 Task: Create Workspace Budgeting and Forecasting Workspace description Monitor and track company compliance with industry standards. Workspace type Human Resources
Action: Mouse moved to (383, 86)
Screenshot: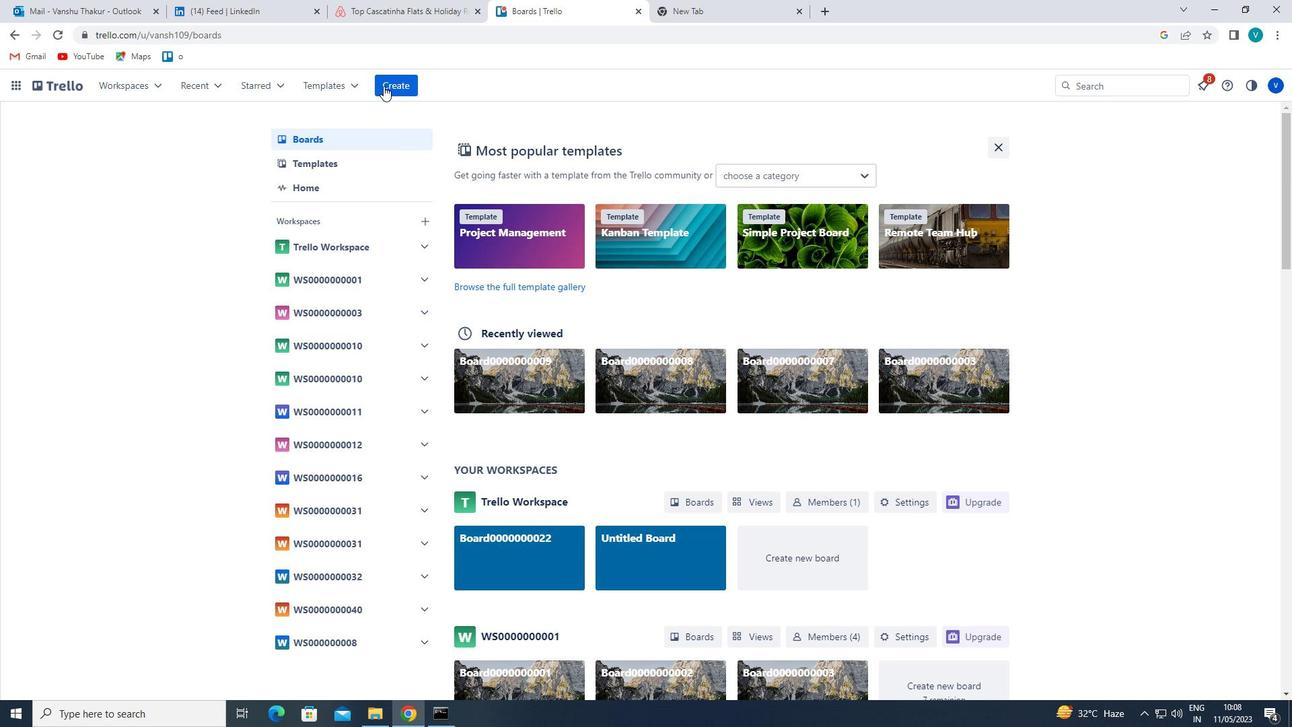 
Action: Mouse pressed left at (383, 86)
Screenshot: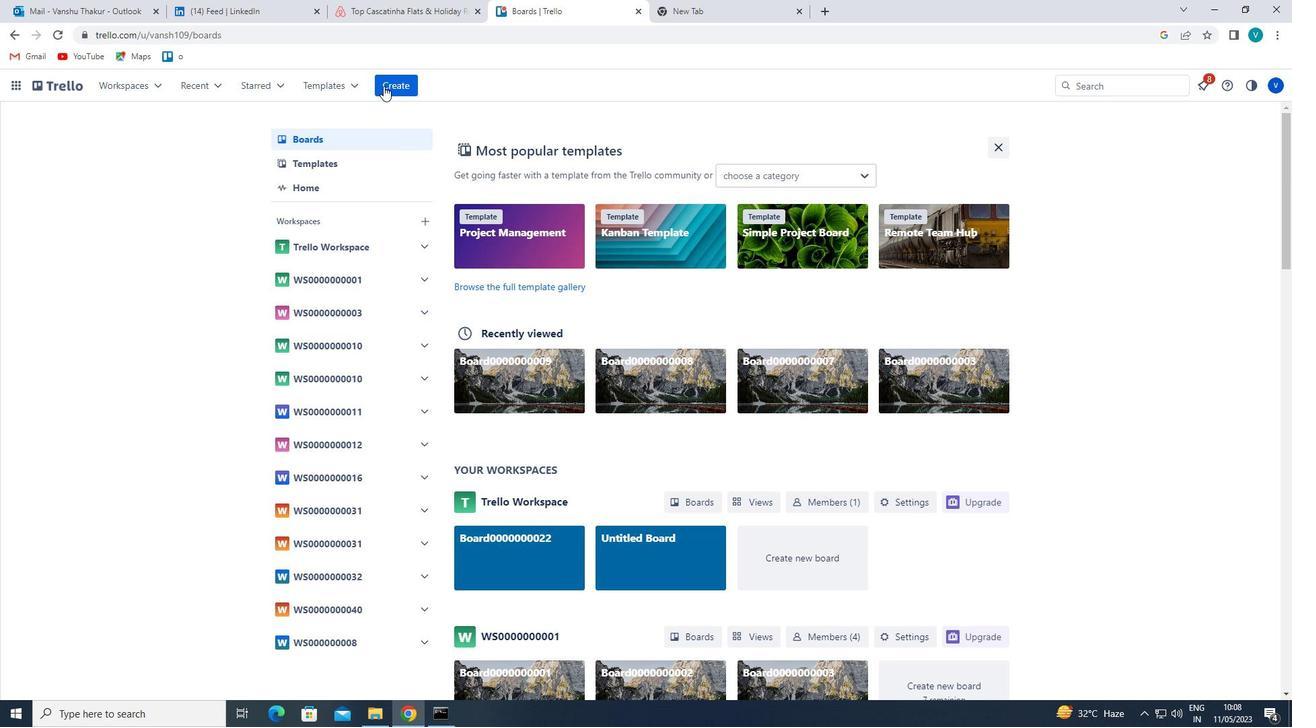 
Action: Mouse moved to (442, 226)
Screenshot: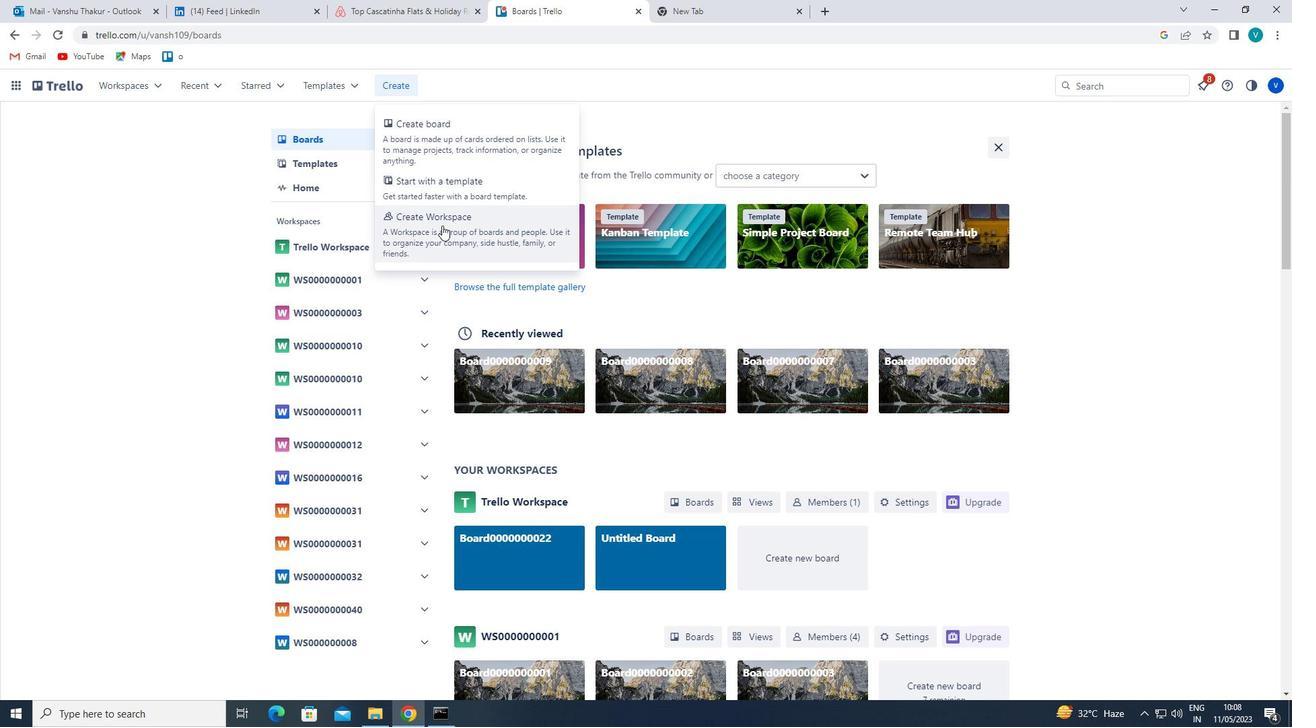 
Action: Mouse pressed left at (442, 226)
Screenshot: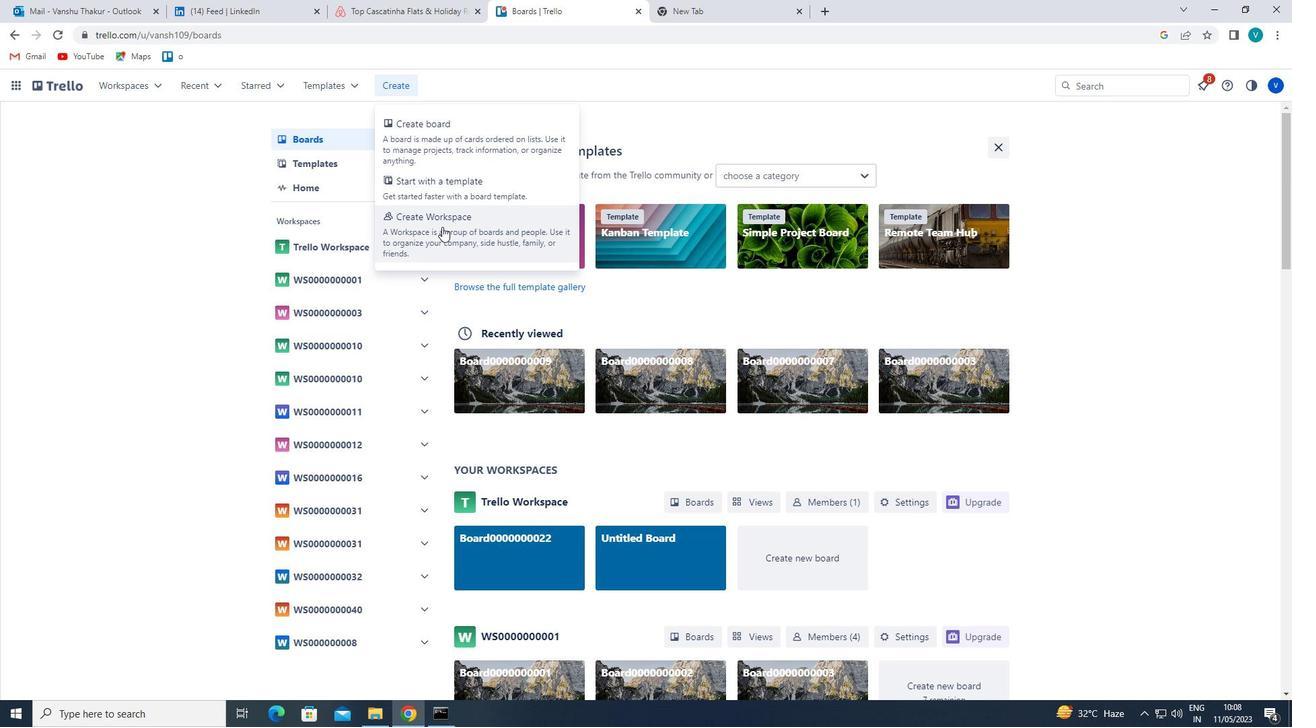 
Action: Mouse moved to (441, 252)
Screenshot: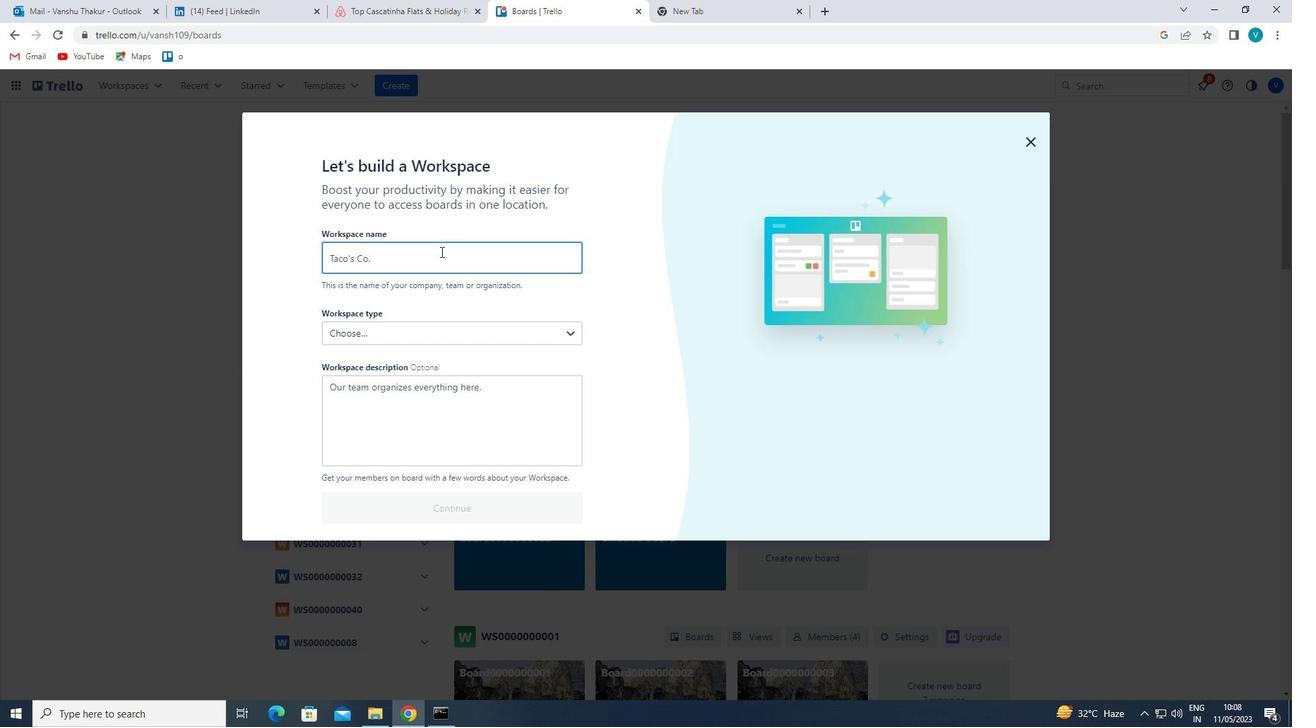
Action: Mouse pressed left at (441, 252)
Screenshot: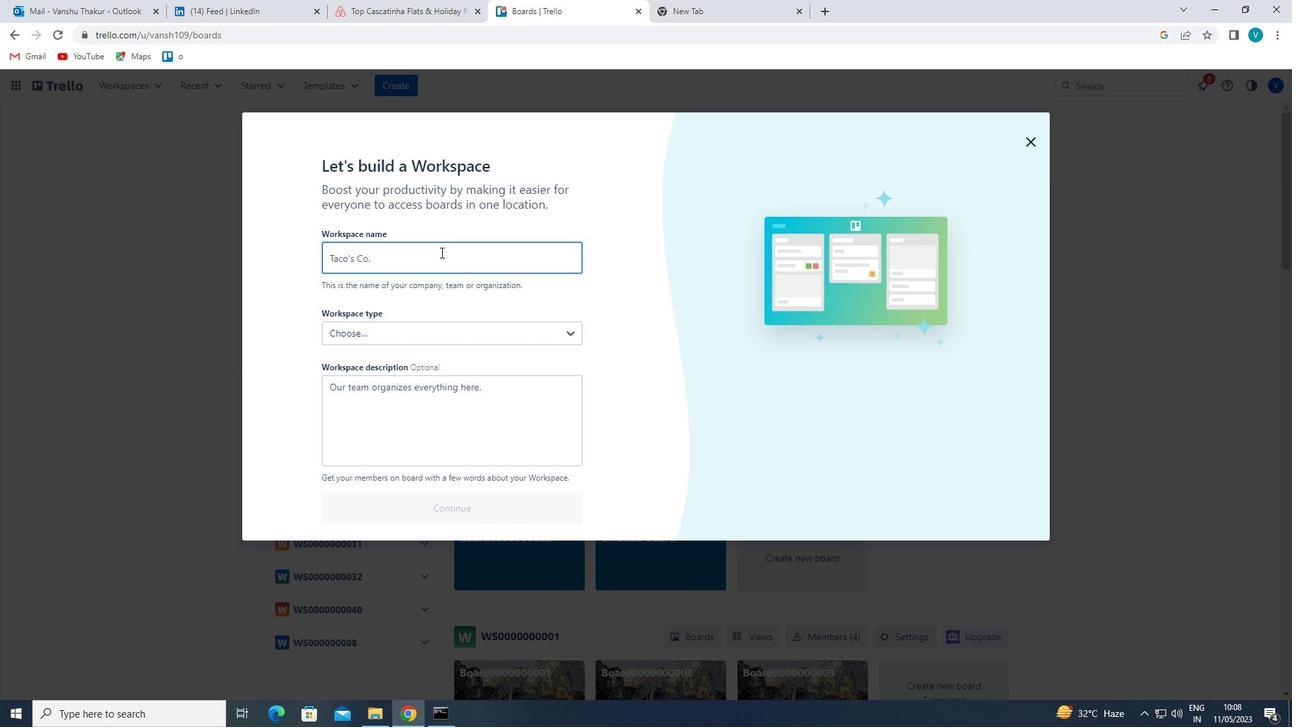 
Action: Key pressed <Key.shift>BUDGETING<Key.space>AND<Key.space><Key.shift>FORECASTING<Key.space>
Screenshot: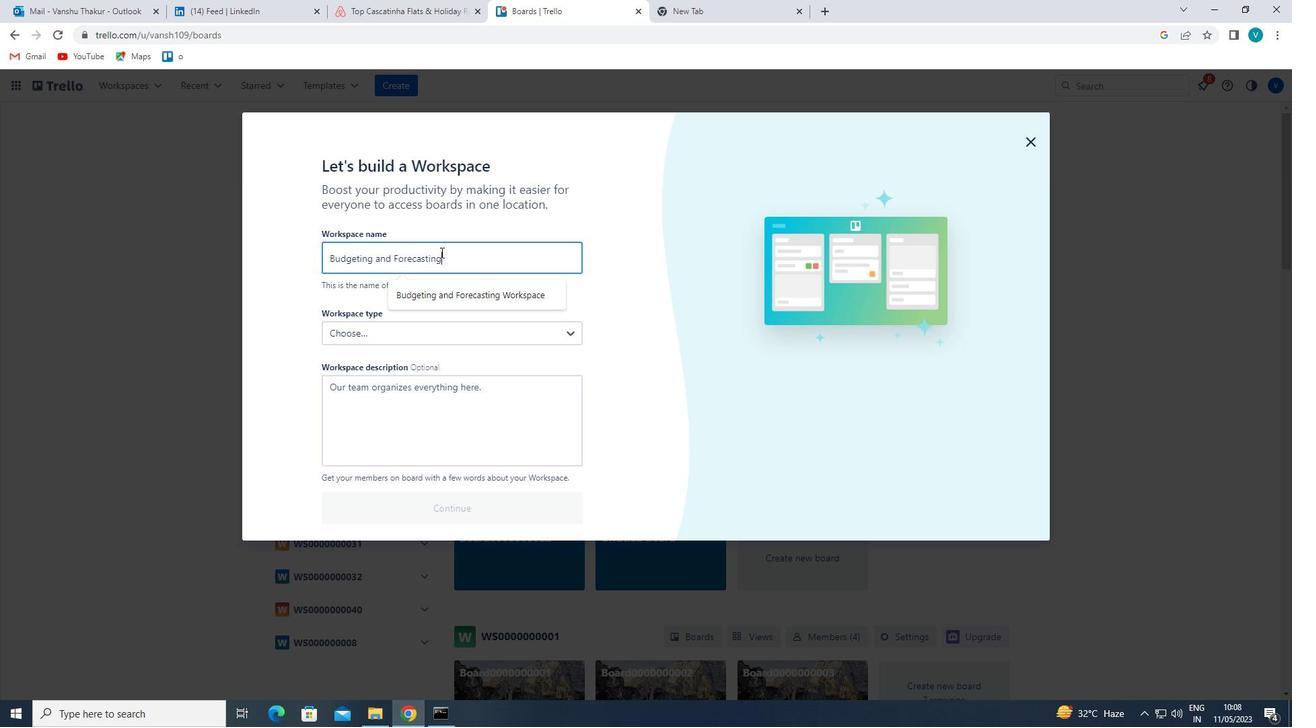 
Action: Mouse moved to (469, 288)
Screenshot: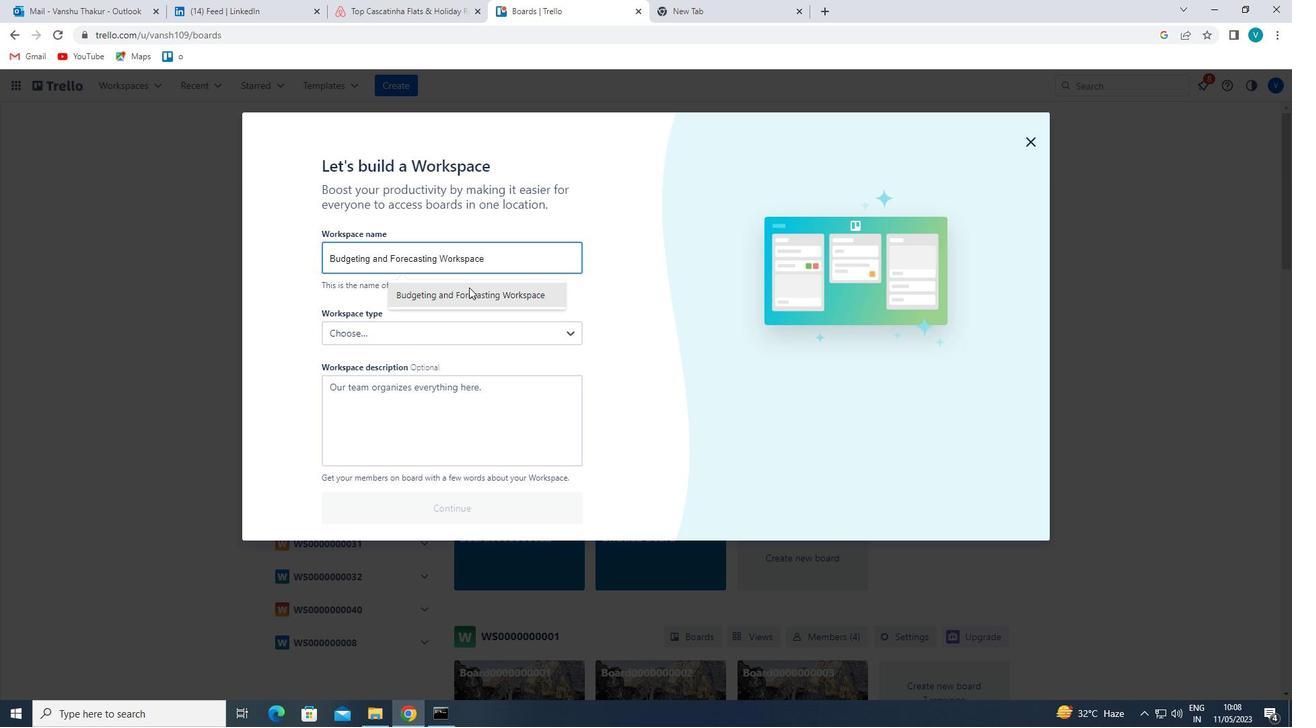 
Action: Mouse pressed left at (469, 288)
Screenshot: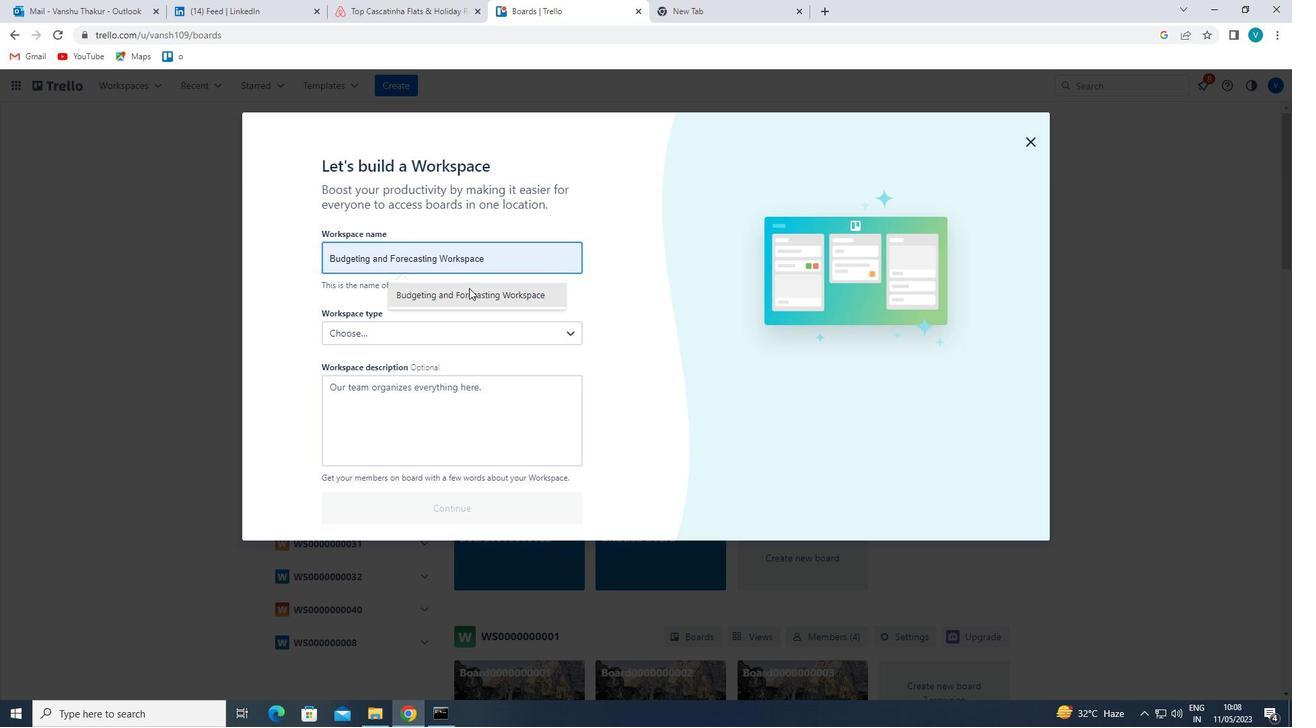 
Action: Mouse moved to (473, 331)
Screenshot: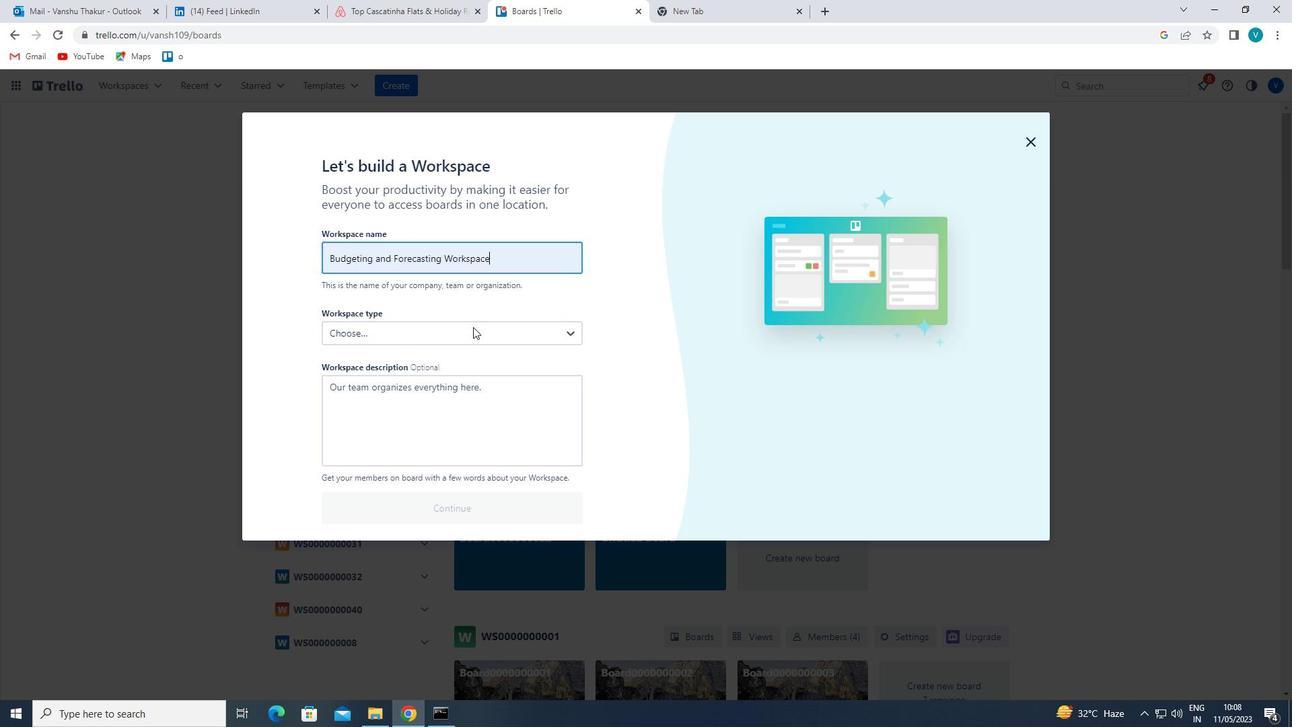 
Action: Mouse pressed left at (473, 331)
Screenshot: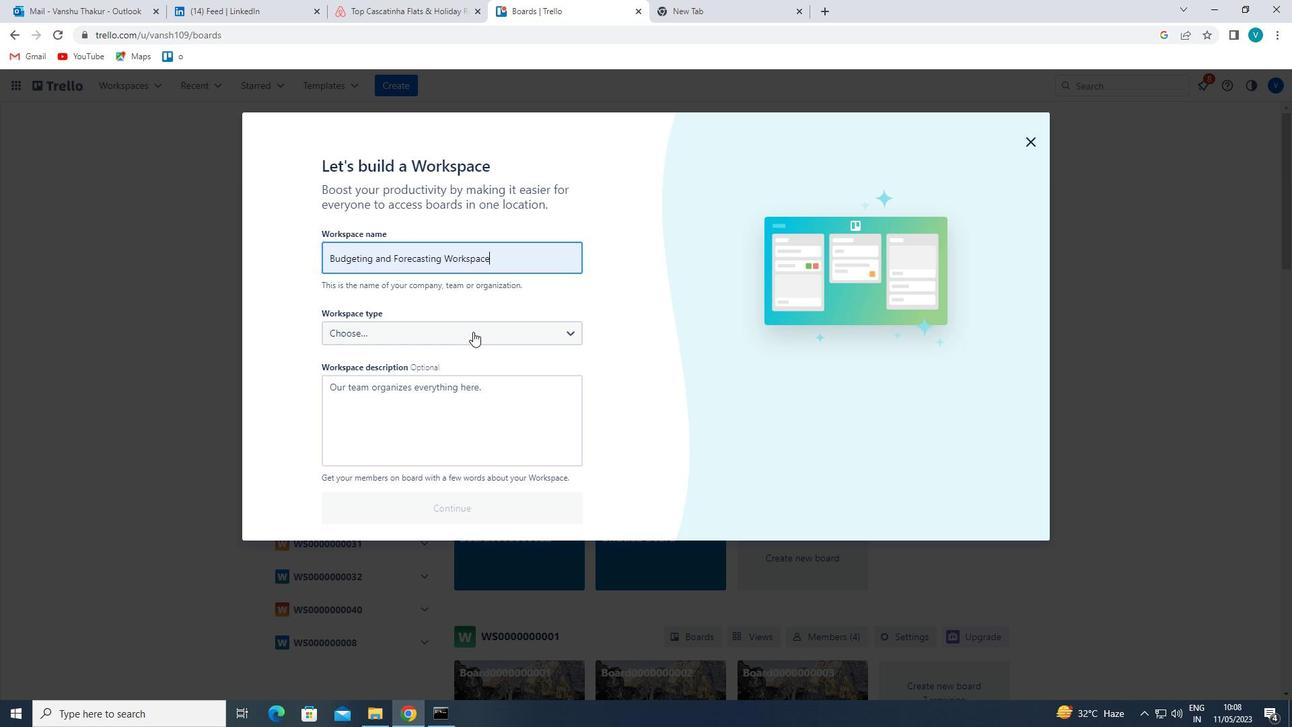 
Action: Key pressed <Key.shift>HUMAN<Key.space>
Screenshot: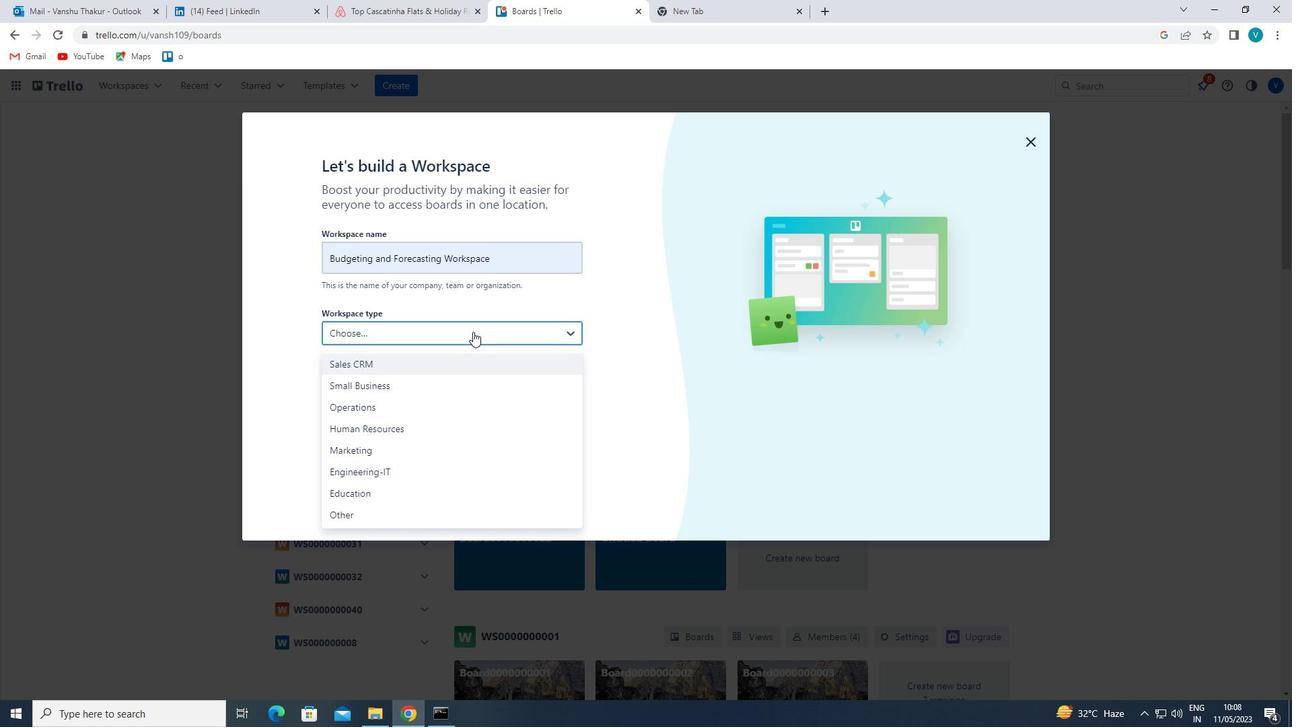 
Action: Mouse pressed left at (473, 331)
Screenshot: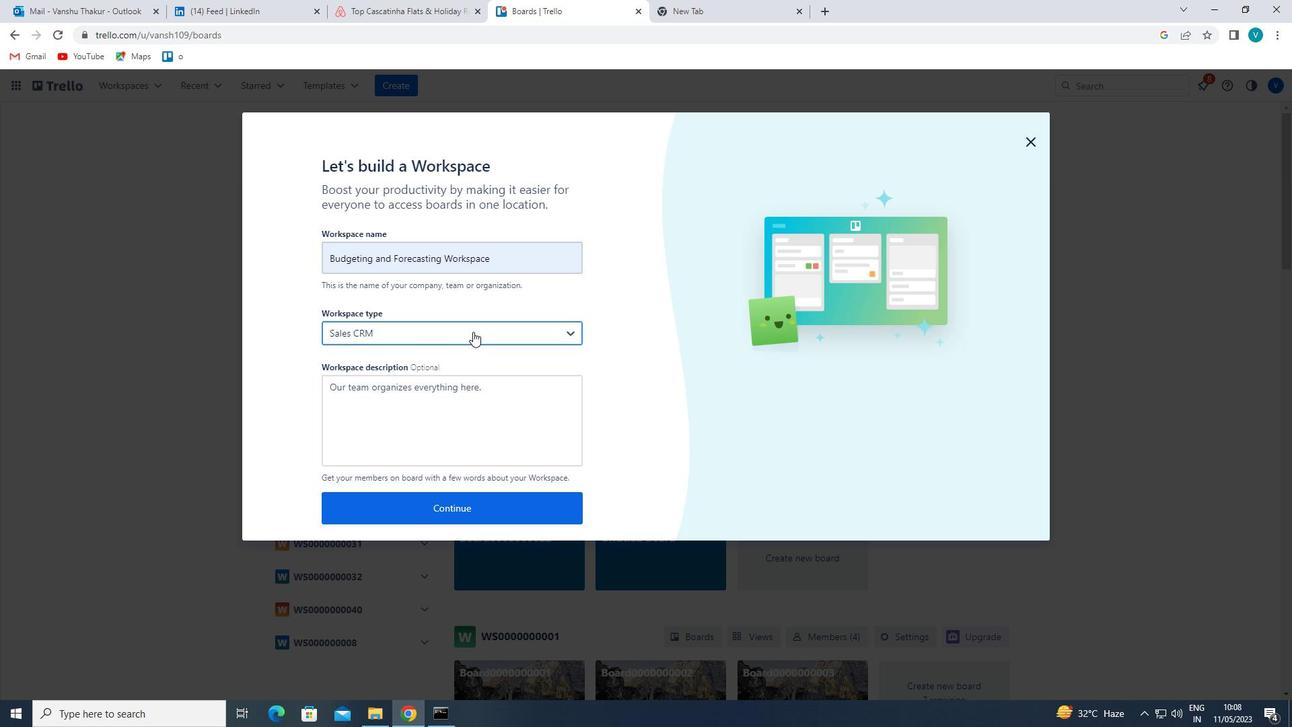 
Action: Mouse moved to (406, 424)
Screenshot: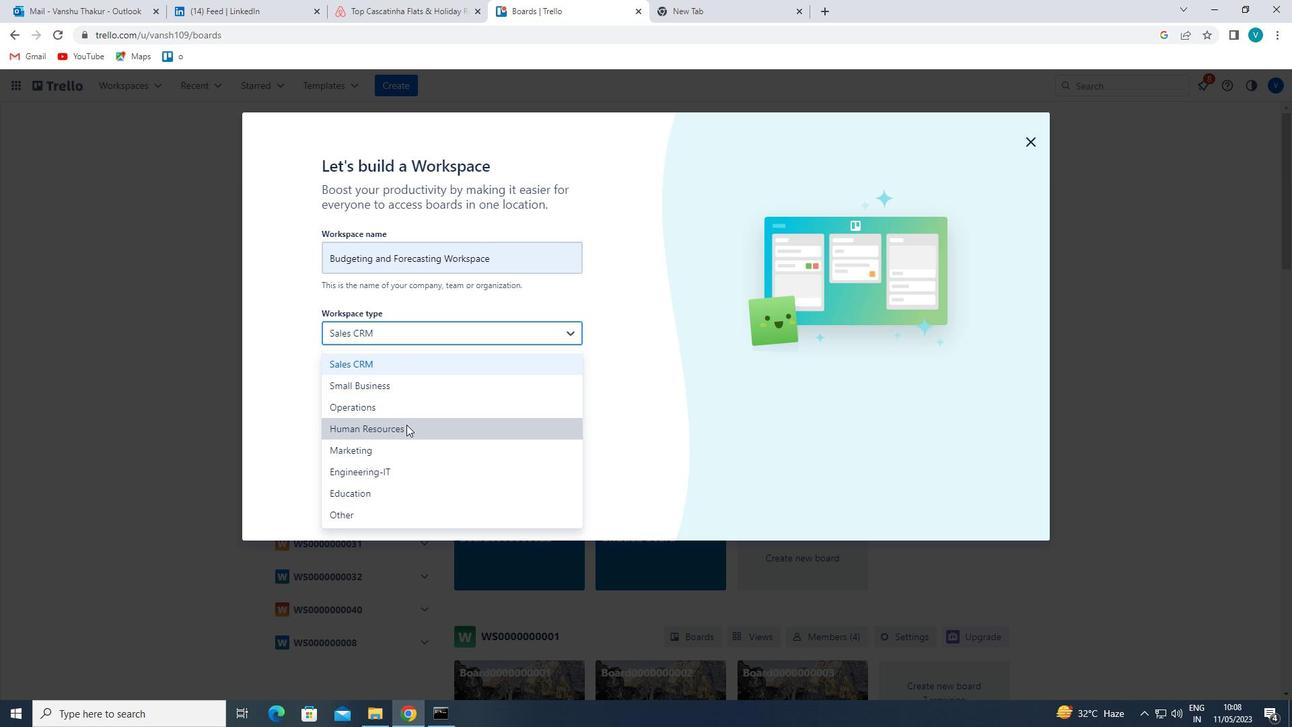 
Action: Mouse pressed left at (406, 424)
Screenshot: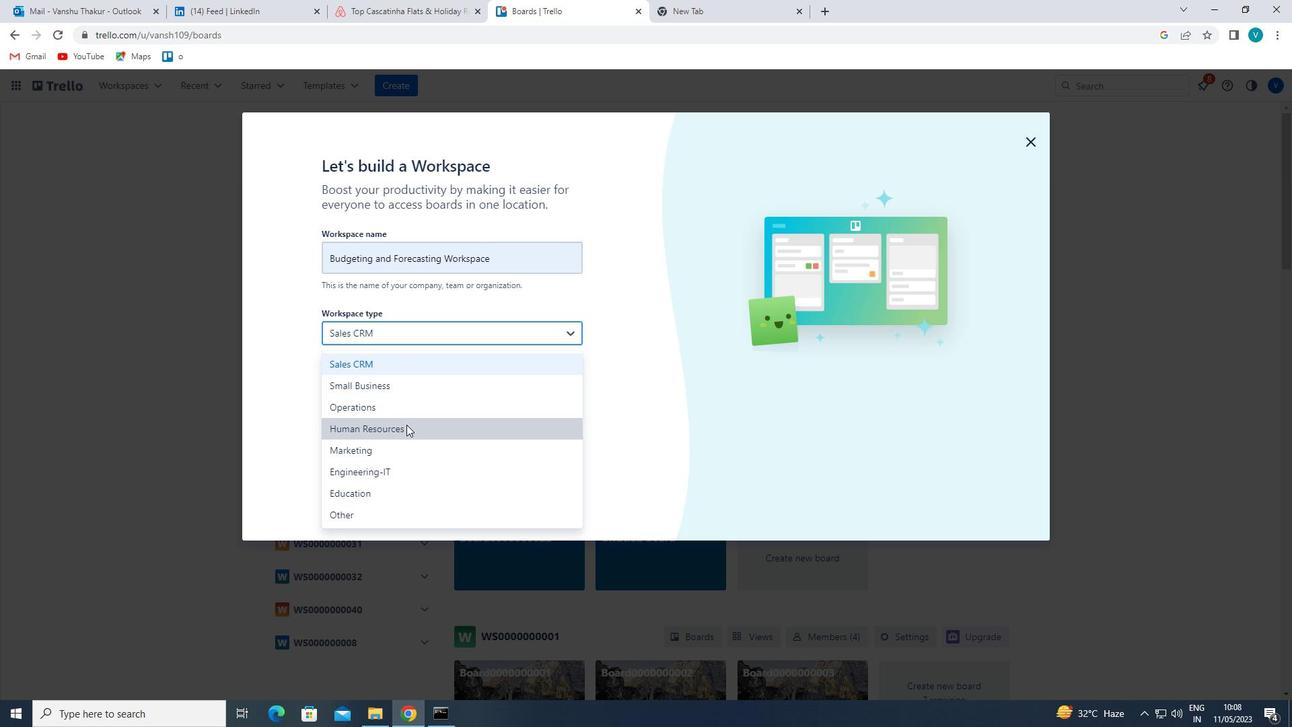 
Action: Mouse pressed left at (406, 424)
Screenshot: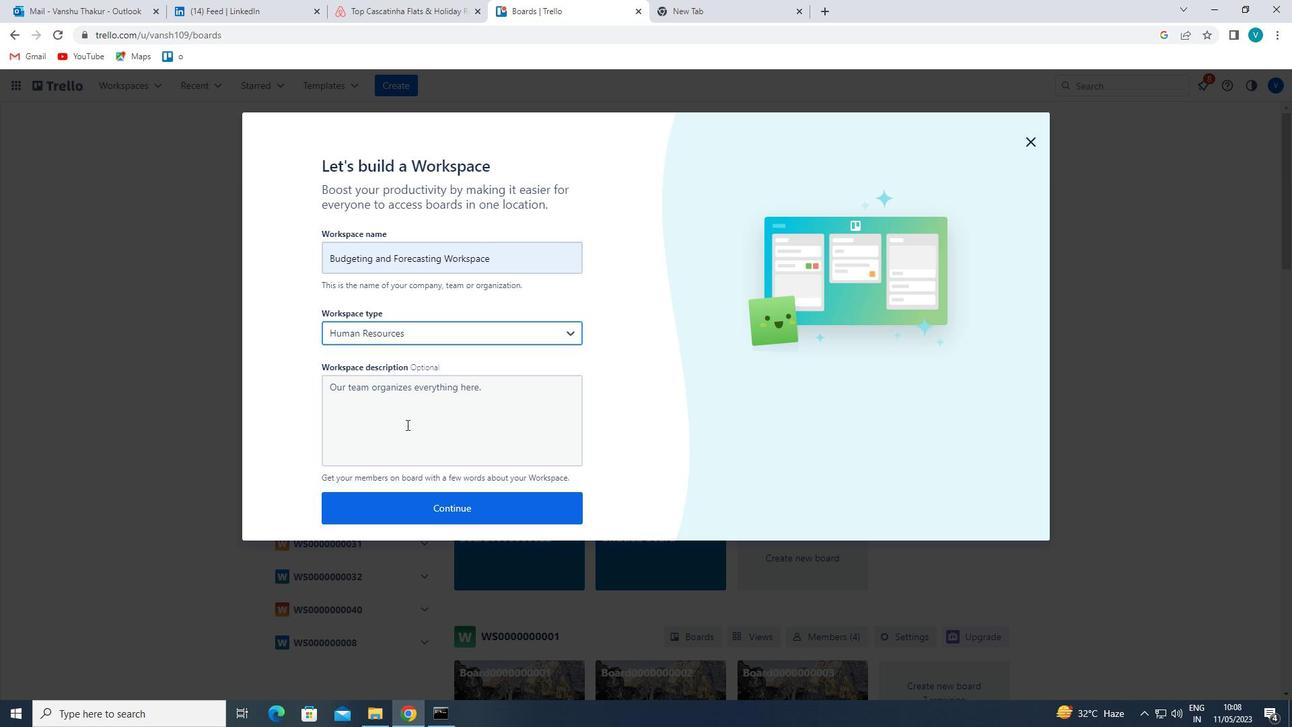 
Action: Key pressed <Key.shift>MONITOR<Key.space>AND<Key.space>TRACK<Key.space>COMPANY<Key.space>COMPLIANCEWITH<Key.space>INDUSTRY<Key.space>STANDARDS
Screenshot: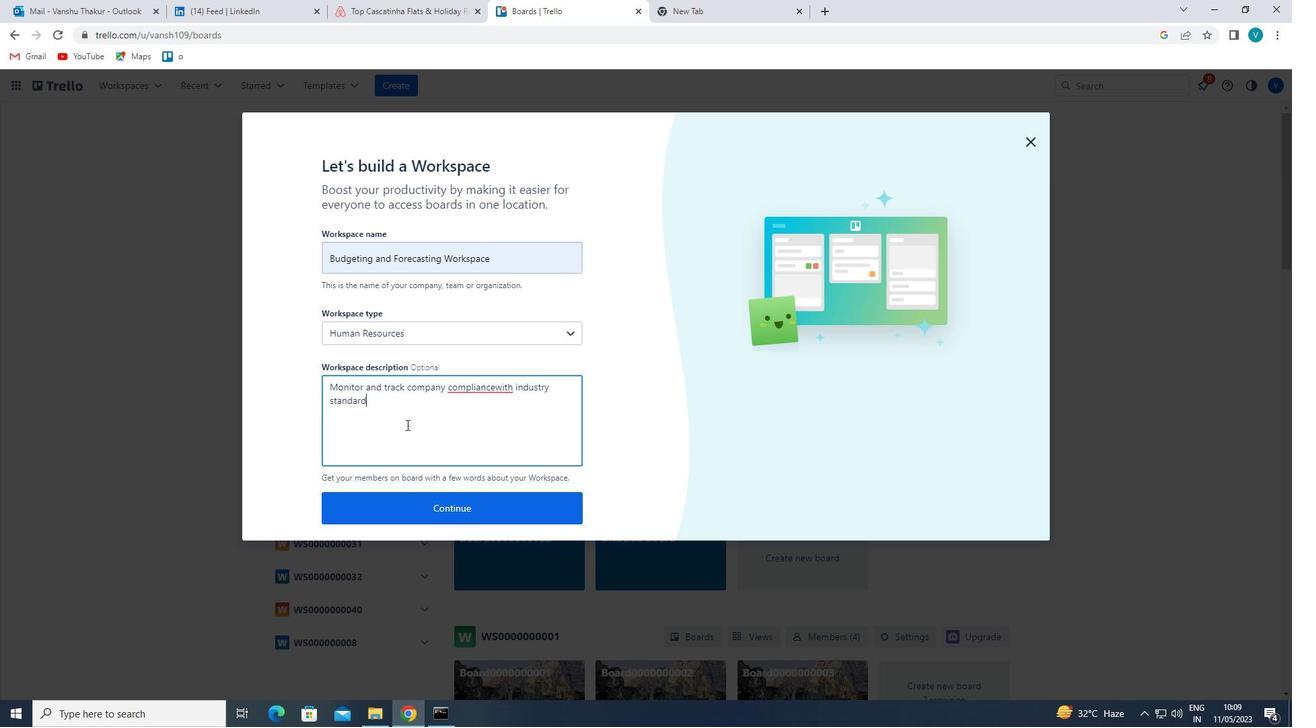 
Action: Mouse moved to (495, 392)
Screenshot: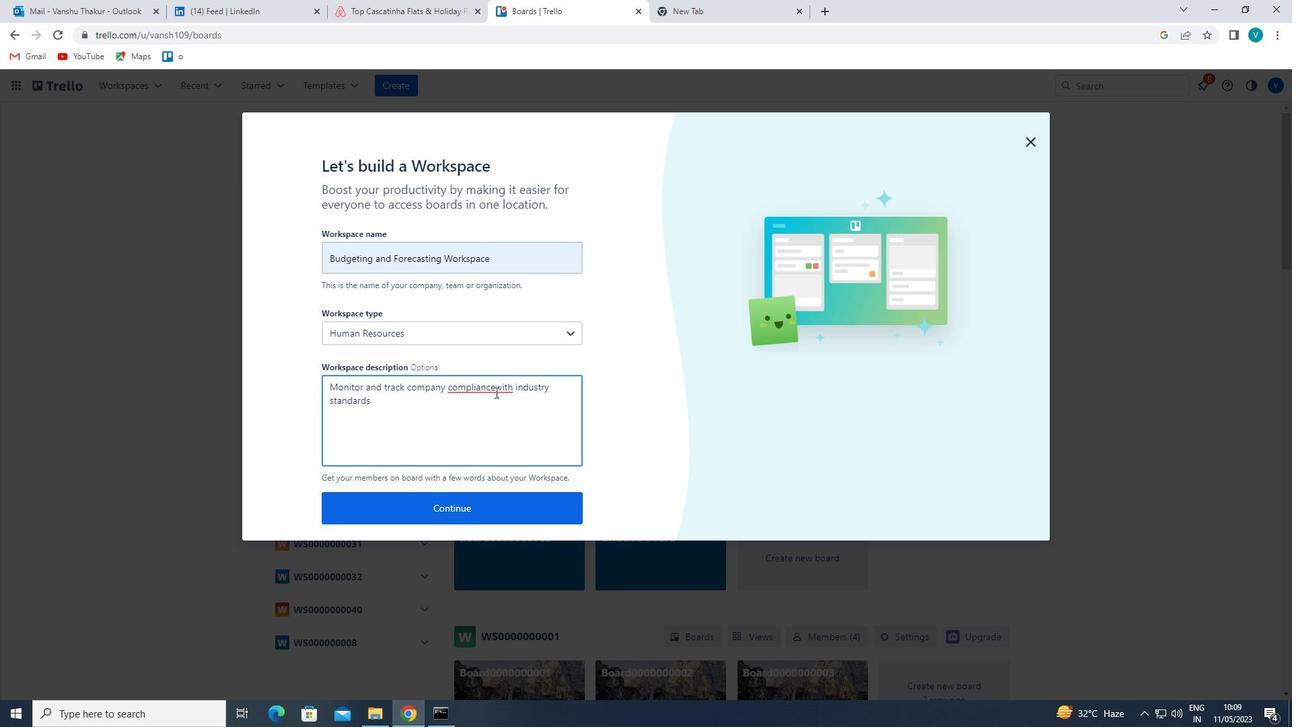 
Action: Mouse pressed left at (495, 392)
Screenshot: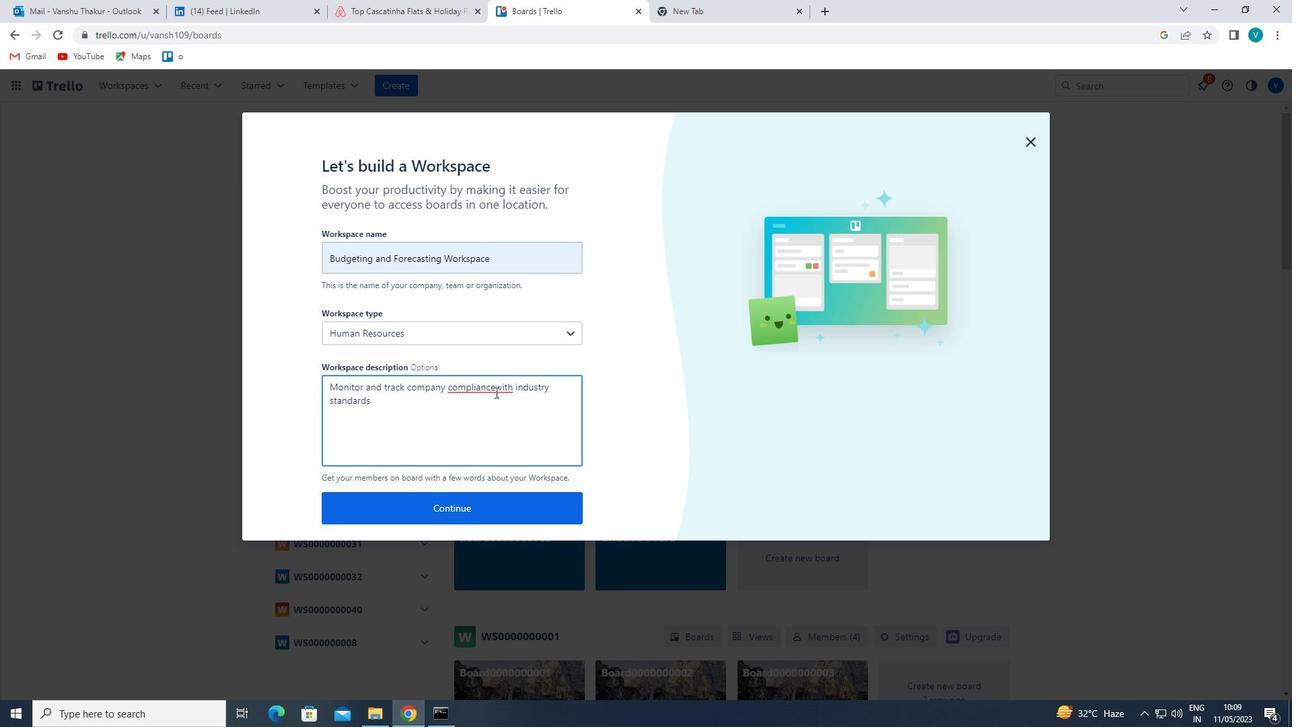 
Action: Mouse moved to (494, 414)
Screenshot: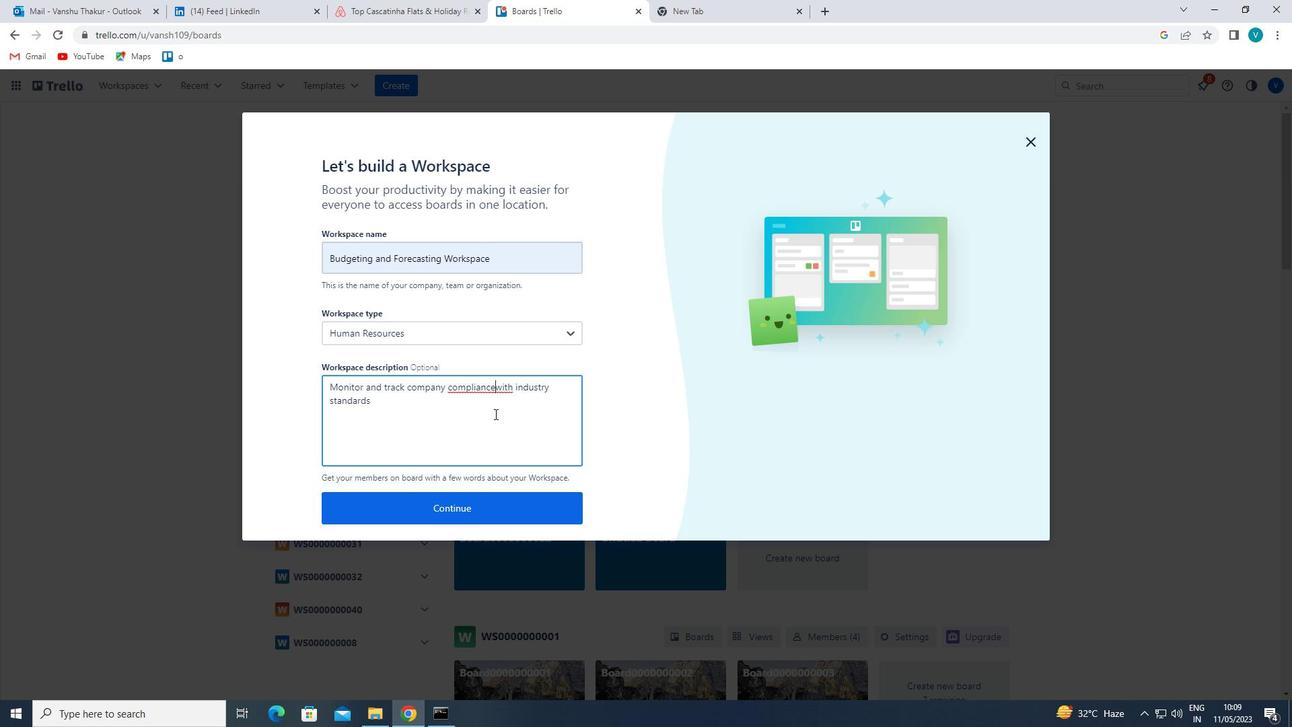 
Action: Key pressed <Key.space>
Screenshot: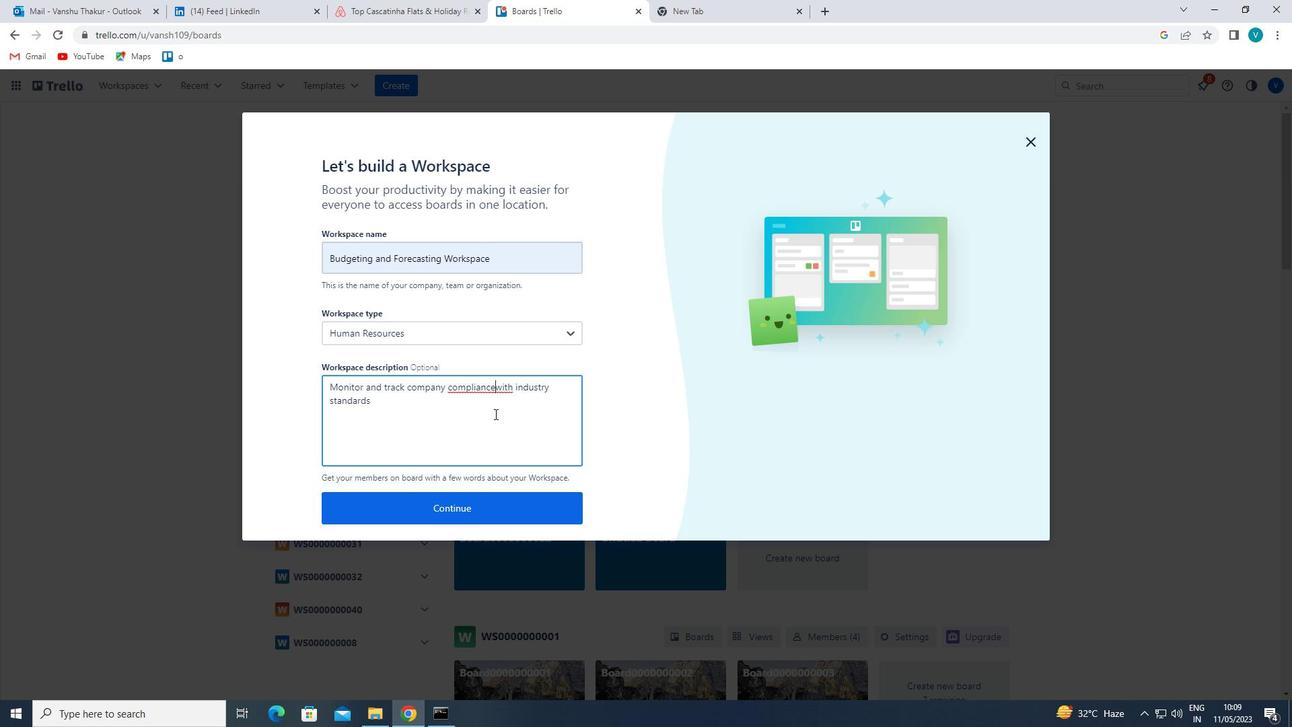 
Action: Mouse moved to (436, 511)
Screenshot: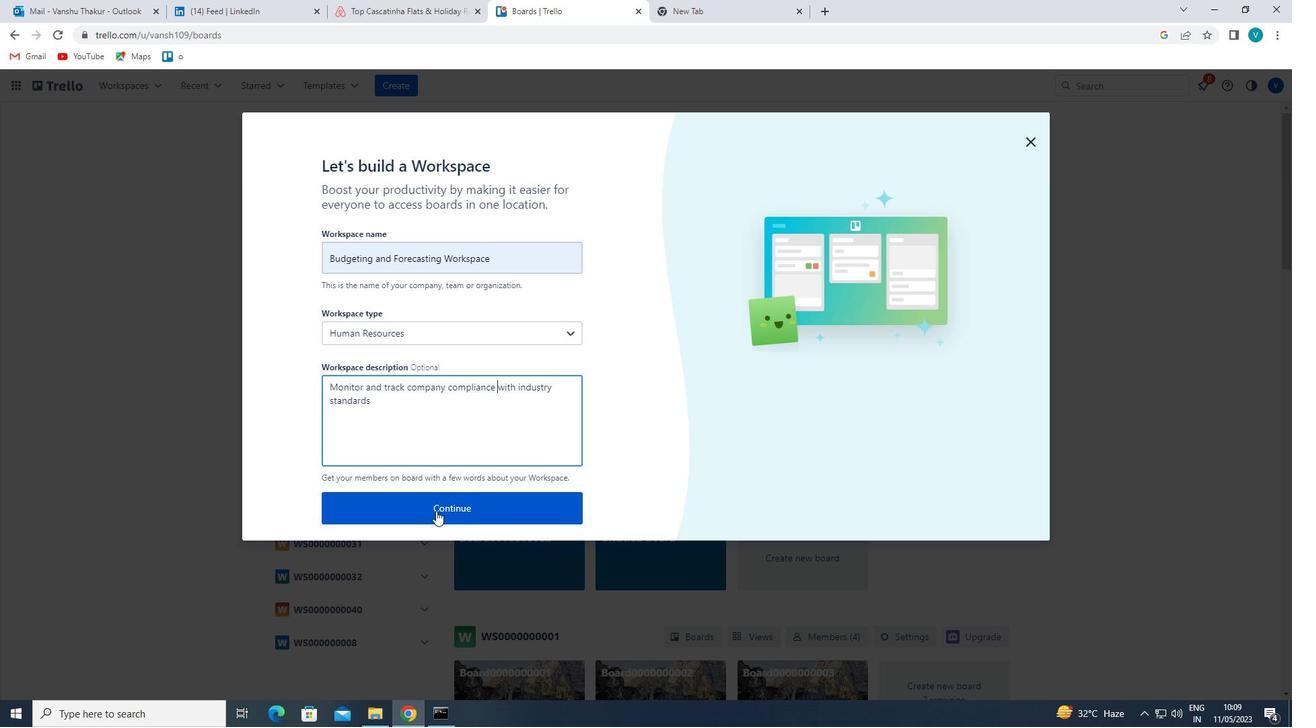 
Action: Mouse pressed left at (436, 511)
Screenshot: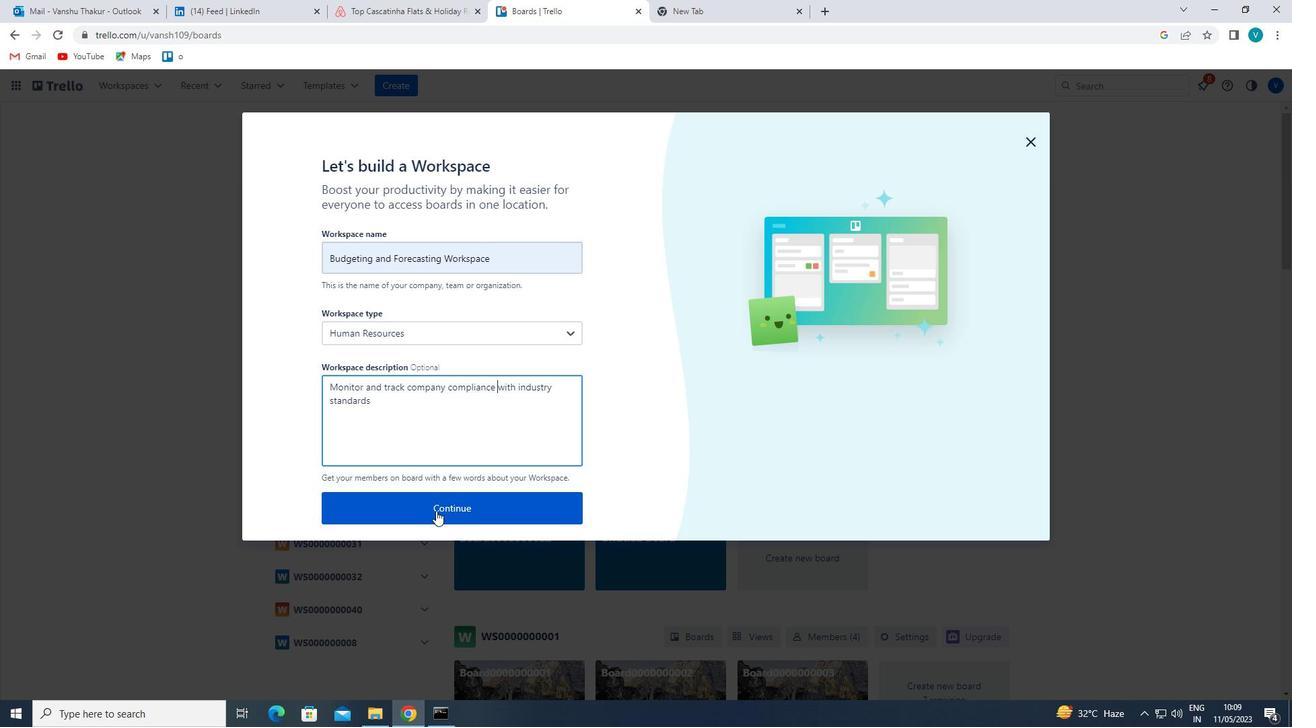 
